 Task: Start a Sprint called Sprint0000000206 in Scrum Project Project0000000069 in Jira. Start a Sprint called Sprint0000000207 in Scrum Project Project0000000069 in Jira. Start a Sprint called Sprint0000000208 in Scrum Project Project0000000070 in Jira. Start a Sprint called Sprint0000000209 in Scrum Project Project0000000070 in Jira. Start a Sprint called Sprint0000000210 in Scrum Project Project0000000070 in Jira
Action: Mouse moved to (869, 387)
Screenshot: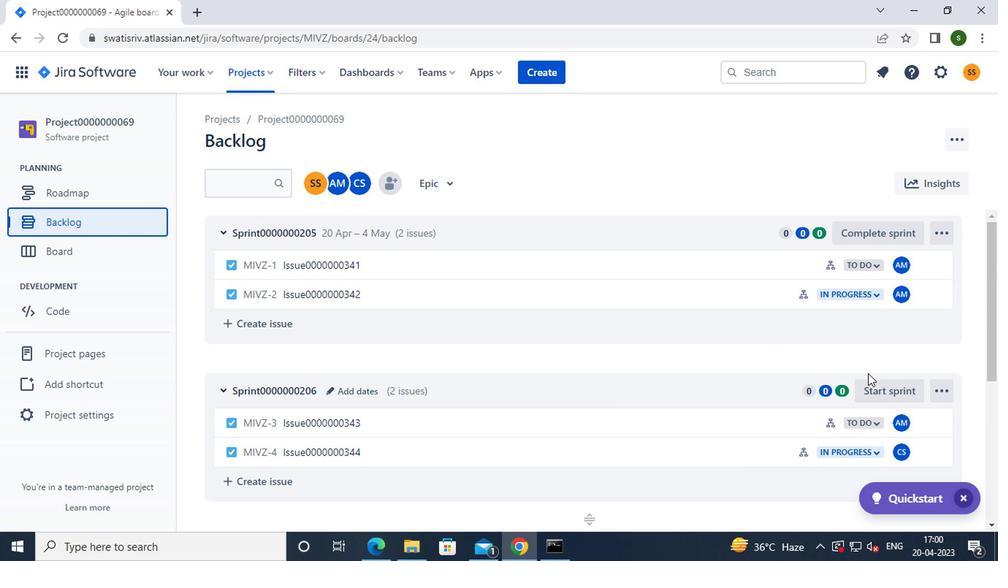 
Action: Mouse pressed left at (869, 387)
Screenshot: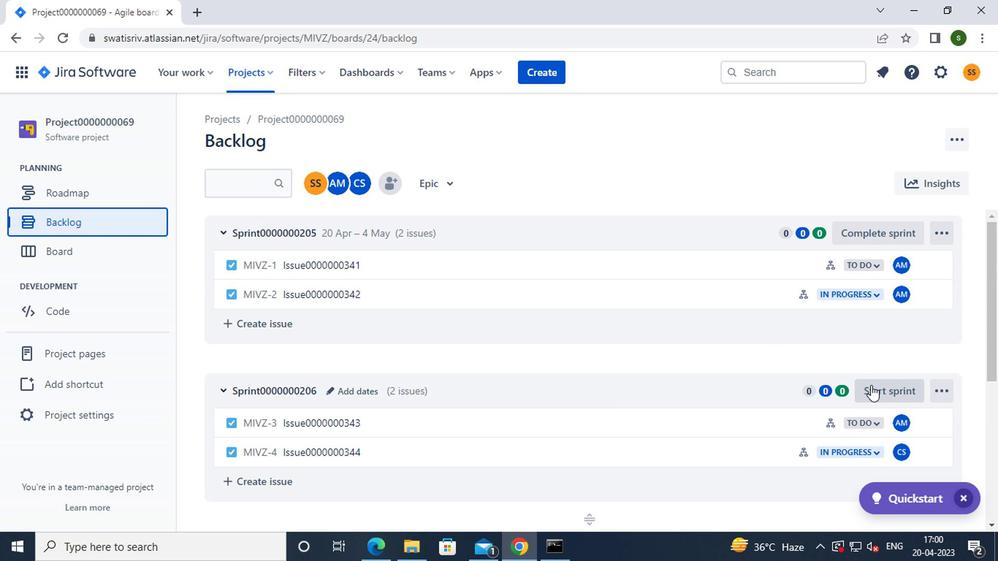 
Action: Mouse moved to (584, 289)
Screenshot: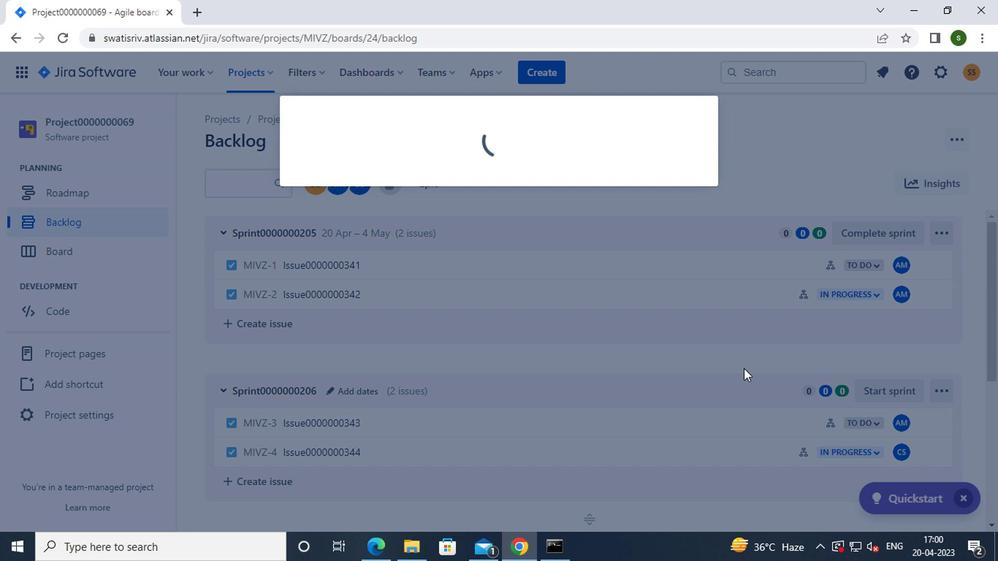 
Action: Mouse scrolled (584, 288) with delta (0, -1)
Screenshot: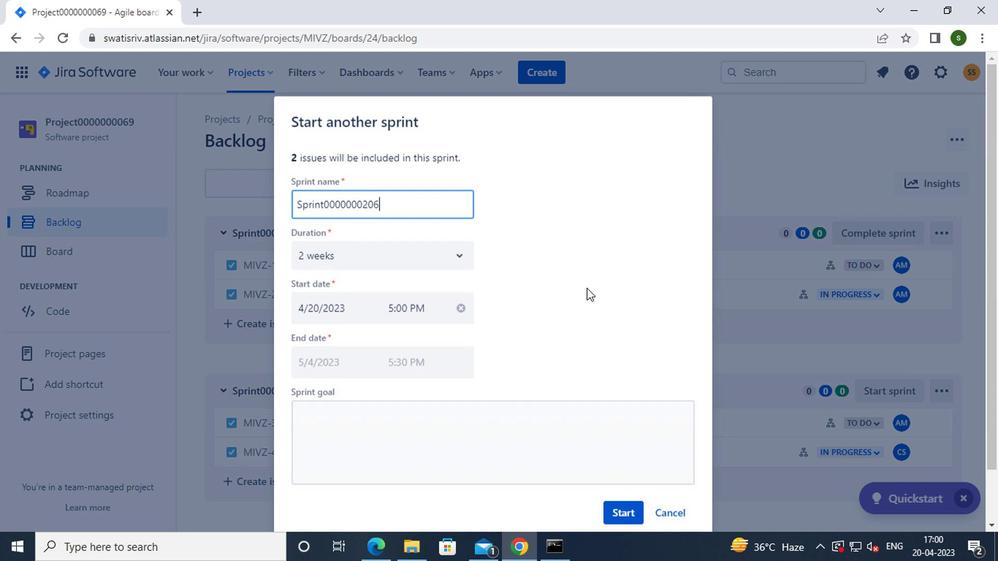 
Action: Mouse moved to (609, 450)
Screenshot: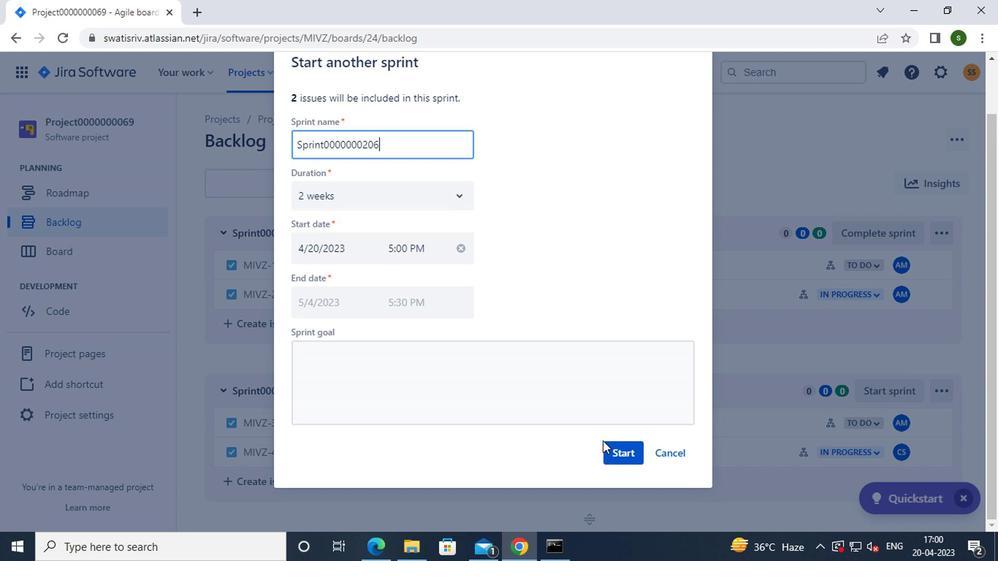 
Action: Mouse pressed left at (609, 450)
Screenshot: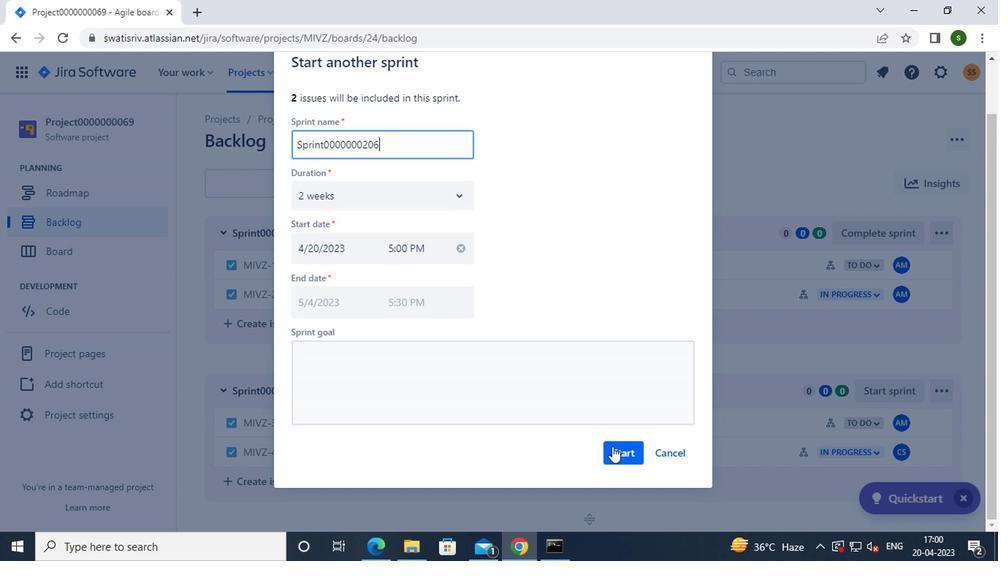 
Action: Mouse moved to (135, 223)
Screenshot: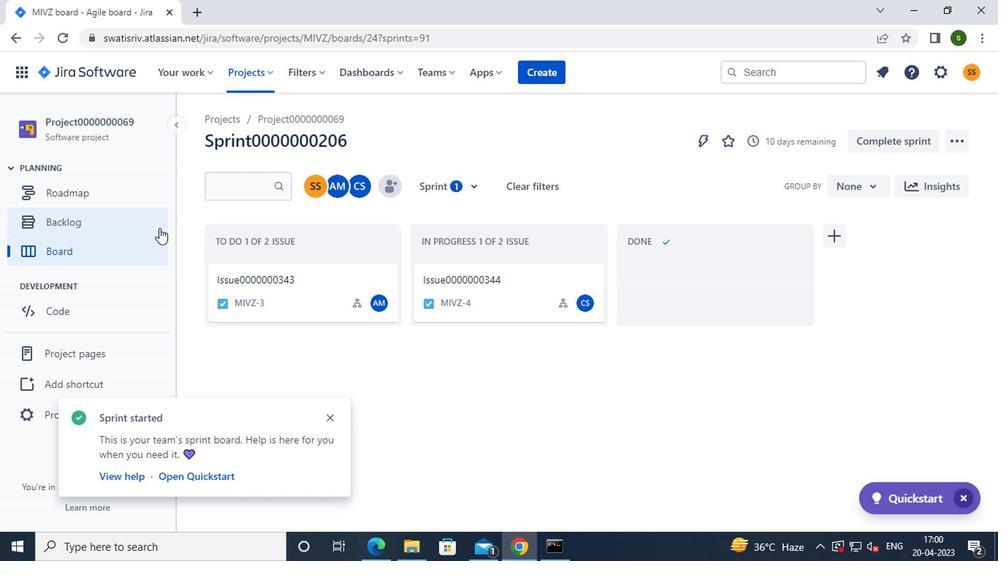 
Action: Mouse pressed left at (135, 223)
Screenshot: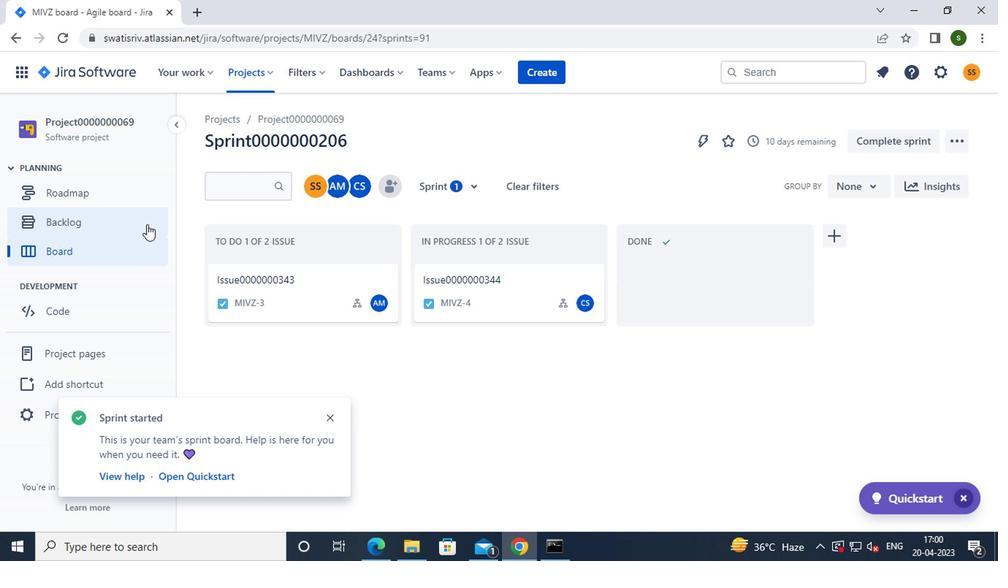 
Action: Mouse moved to (488, 300)
Screenshot: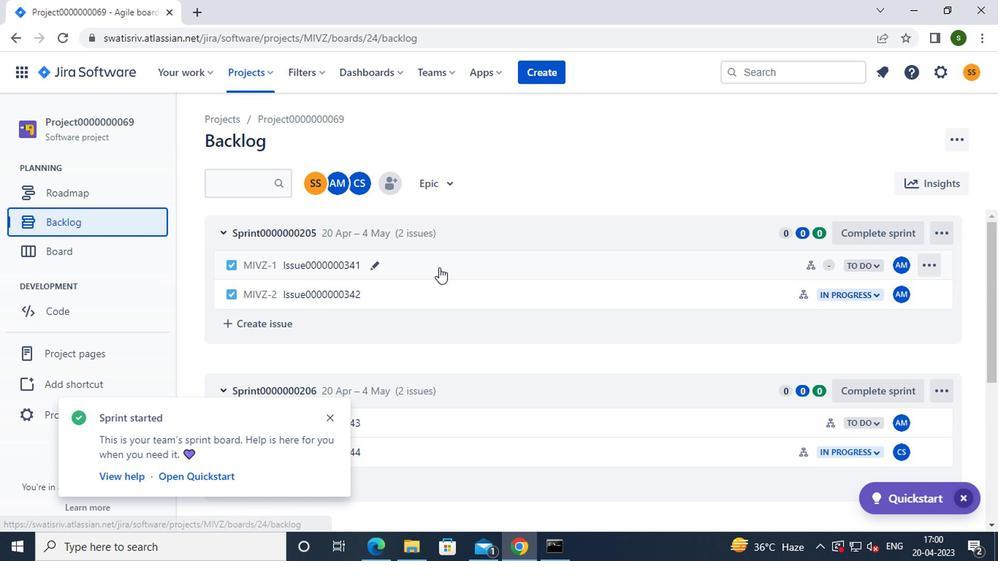 
Action: Mouse scrolled (488, 300) with delta (0, 0)
Screenshot: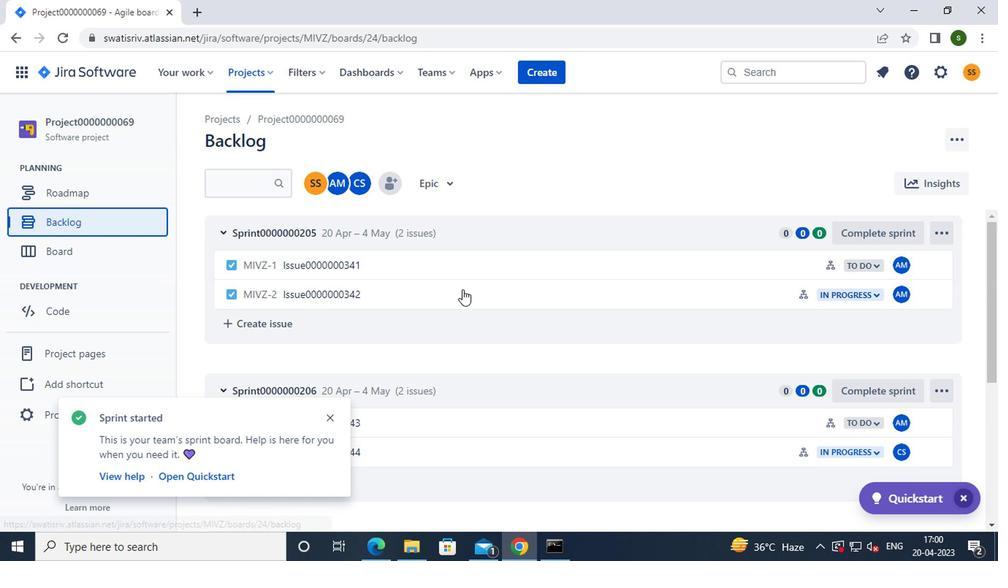 
Action: Mouse moved to (489, 302)
Screenshot: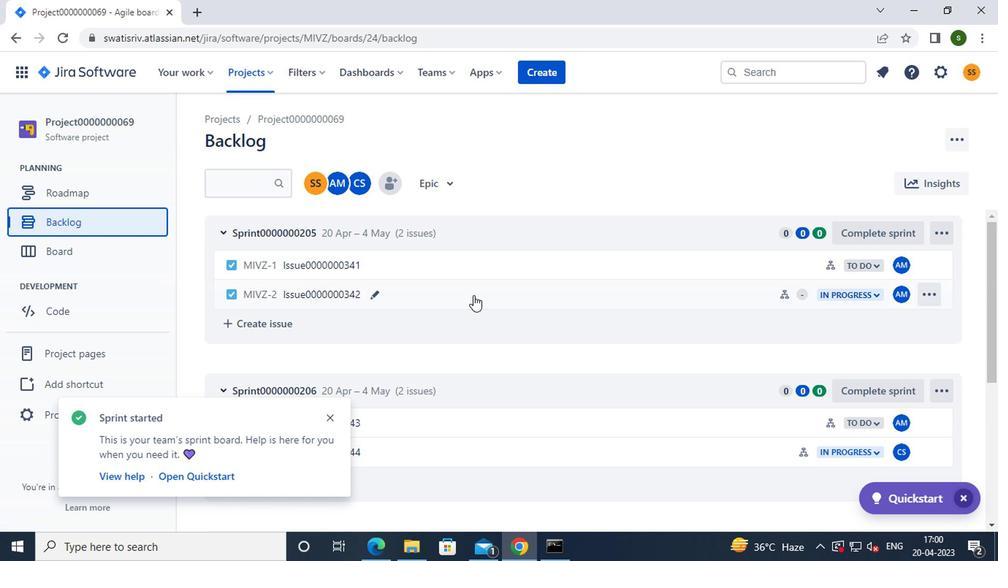 
Action: Mouse scrolled (489, 302) with delta (0, 0)
Screenshot: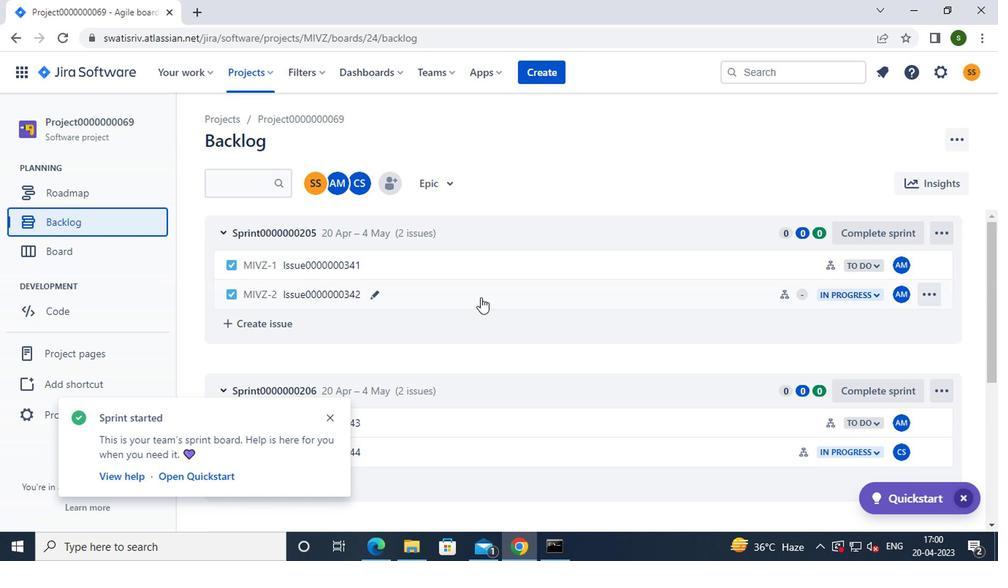 
Action: Mouse moved to (860, 404)
Screenshot: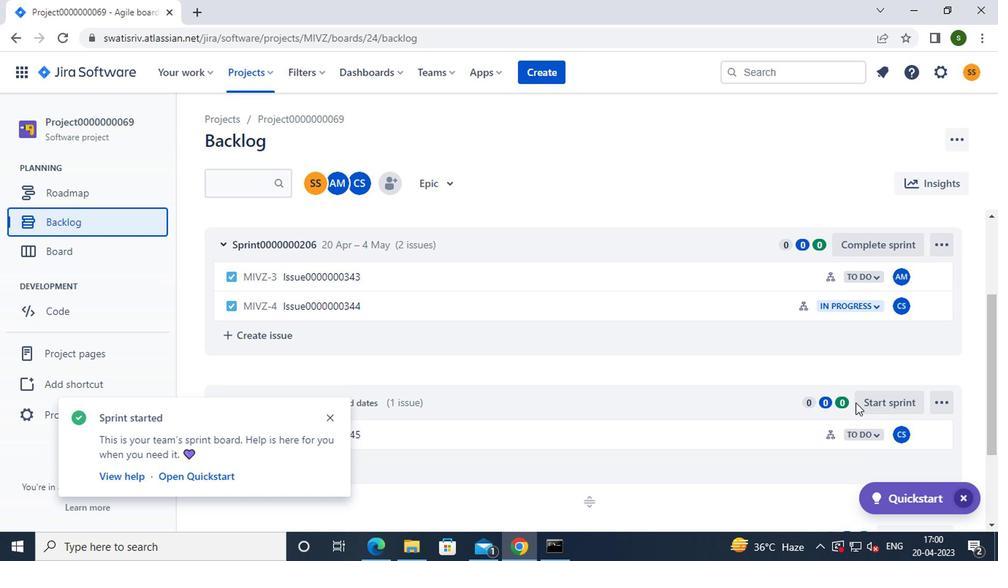 
Action: Mouse pressed left at (860, 404)
Screenshot: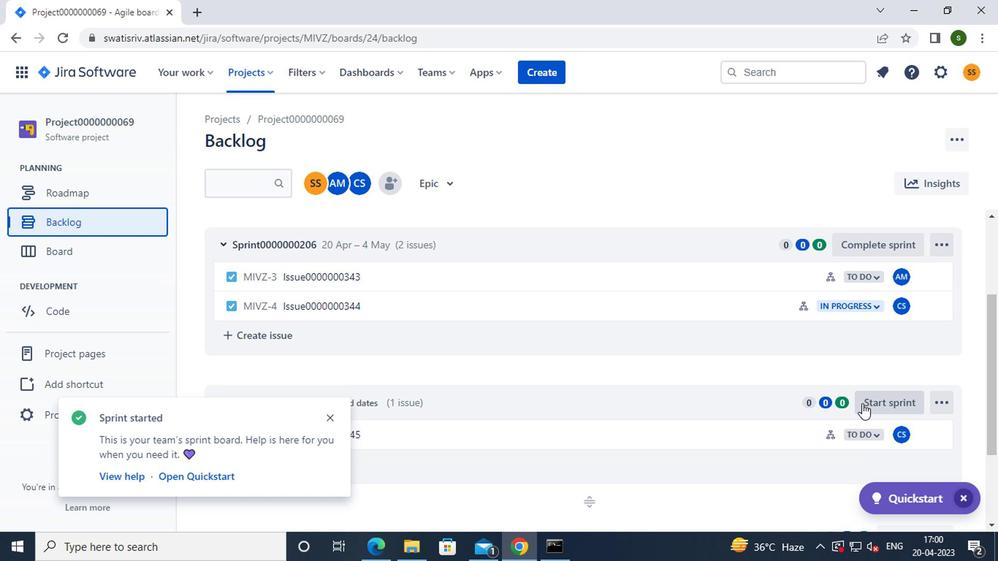 
Action: Mouse moved to (618, 512)
Screenshot: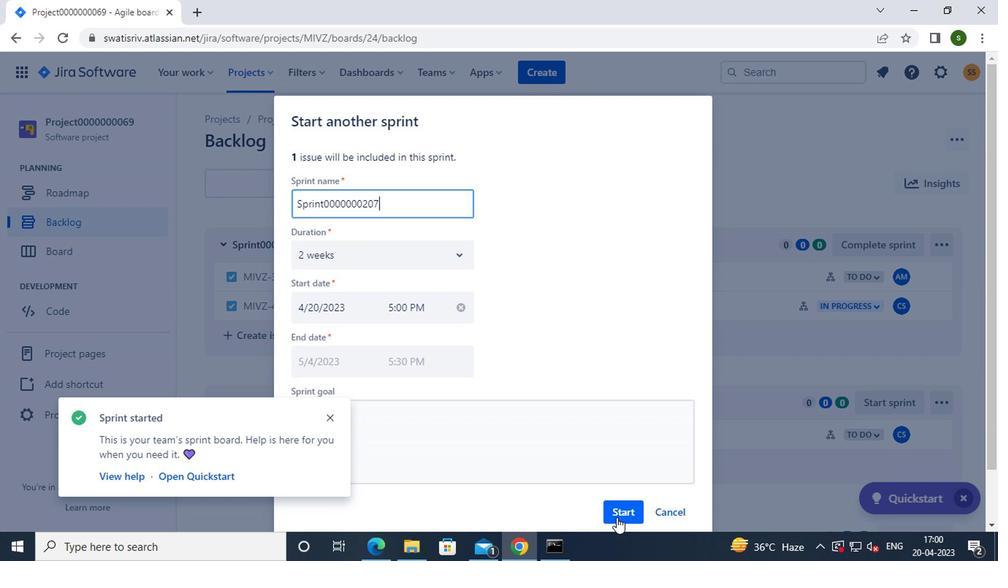 
Action: Mouse pressed left at (618, 512)
Screenshot: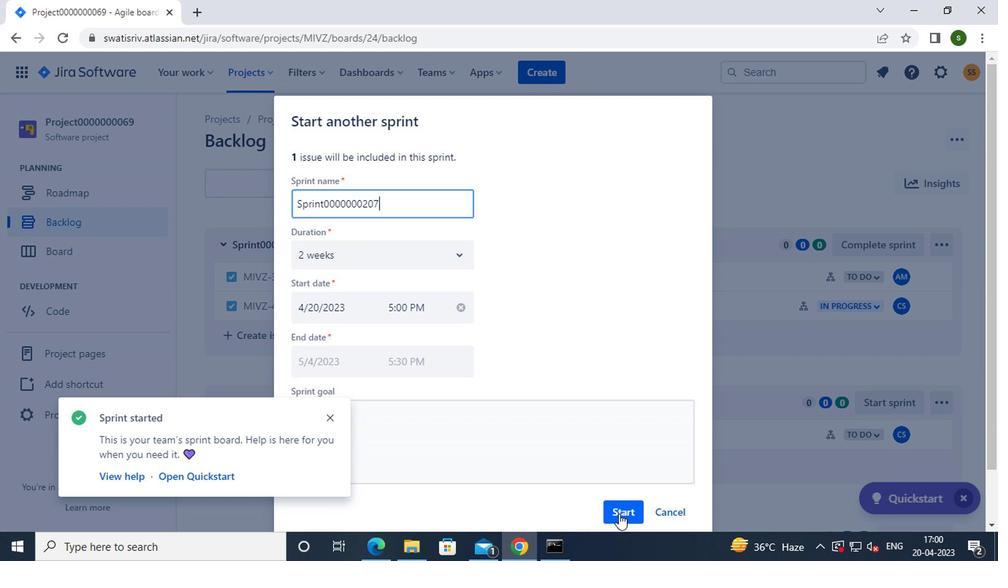 
Action: Mouse moved to (254, 70)
Screenshot: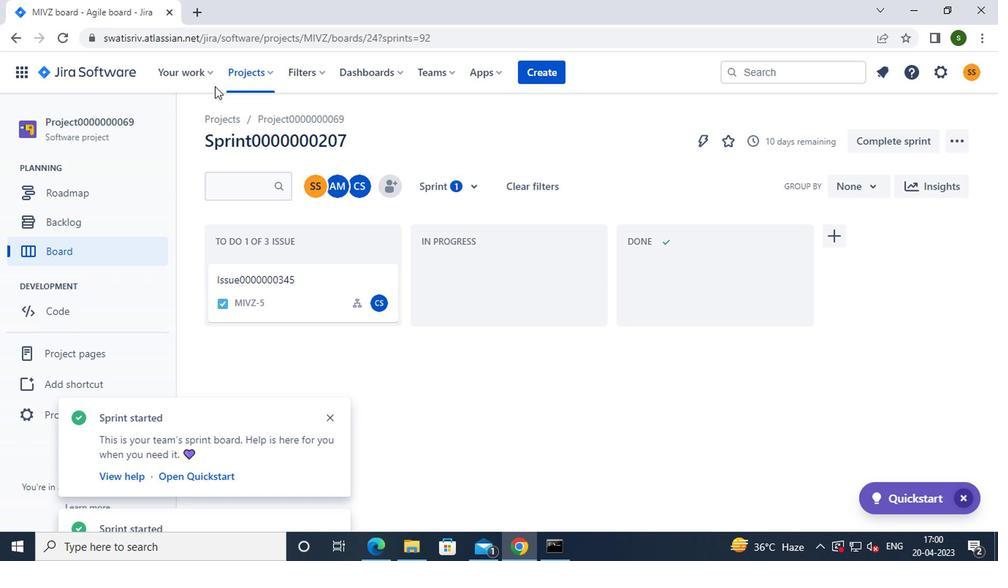 
Action: Mouse pressed left at (254, 70)
Screenshot: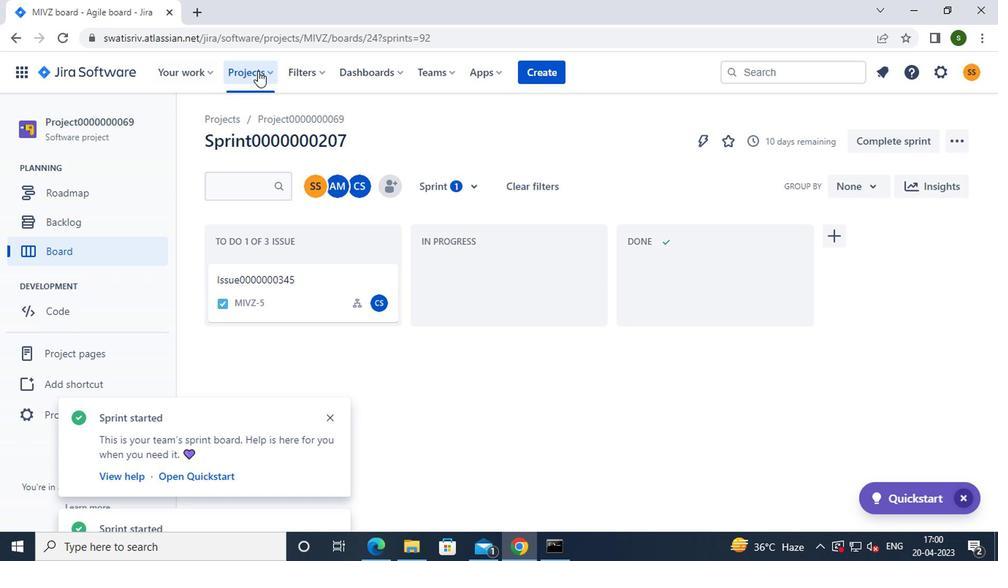 
Action: Mouse moved to (309, 175)
Screenshot: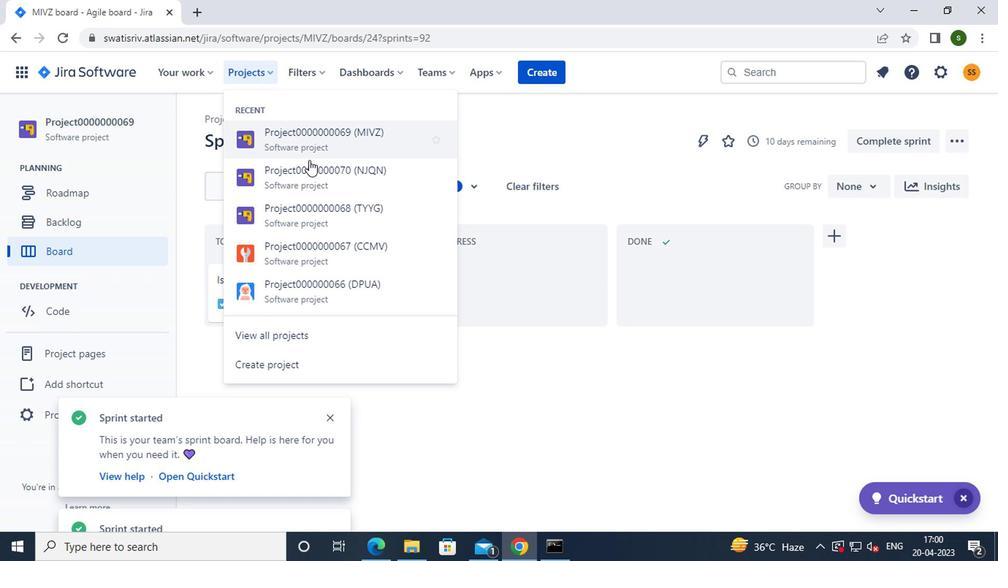
Action: Mouse pressed left at (309, 175)
Screenshot: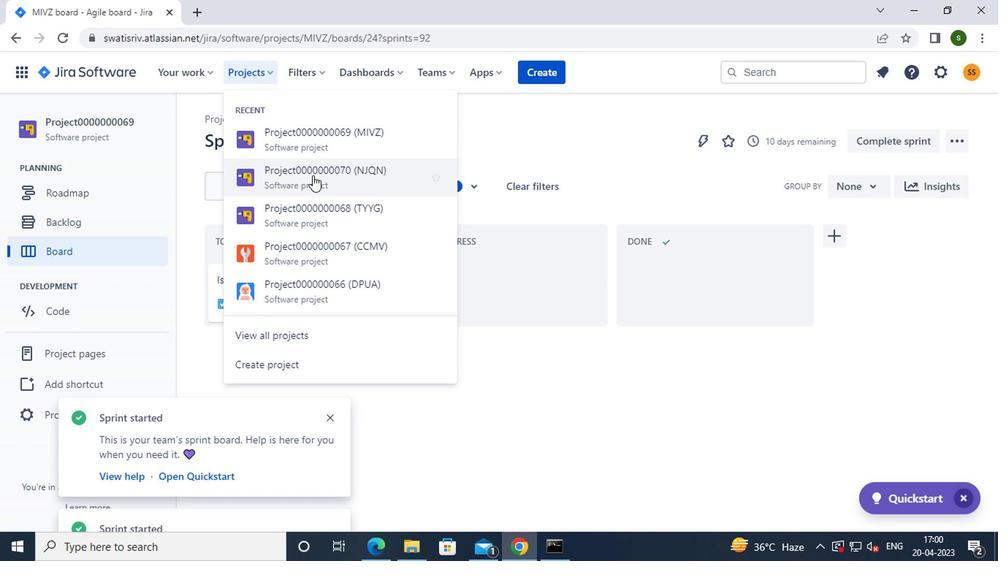 
Action: Mouse moved to (110, 227)
Screenshot: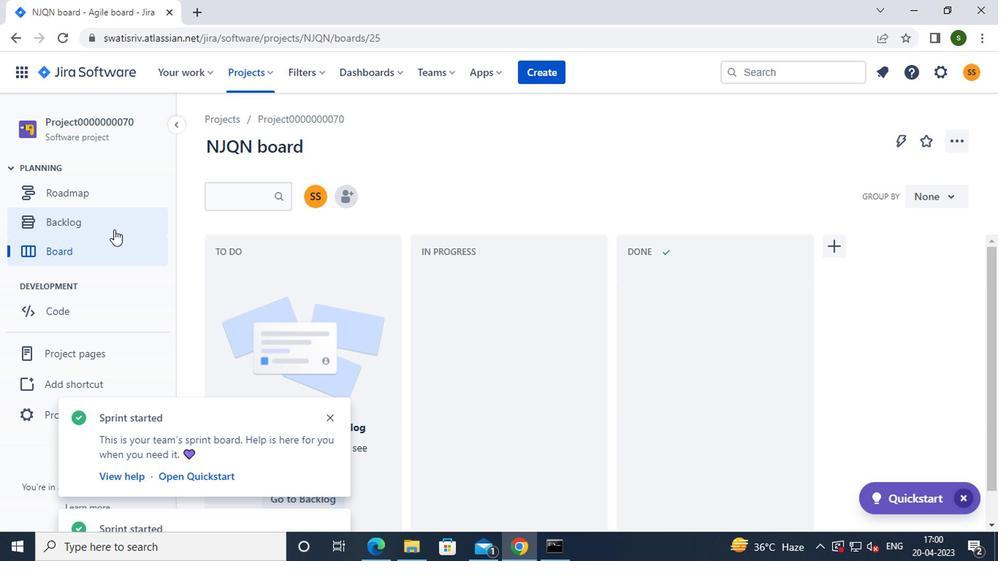 
Action: Mouse pressed left at (110, 227)
Screenshot: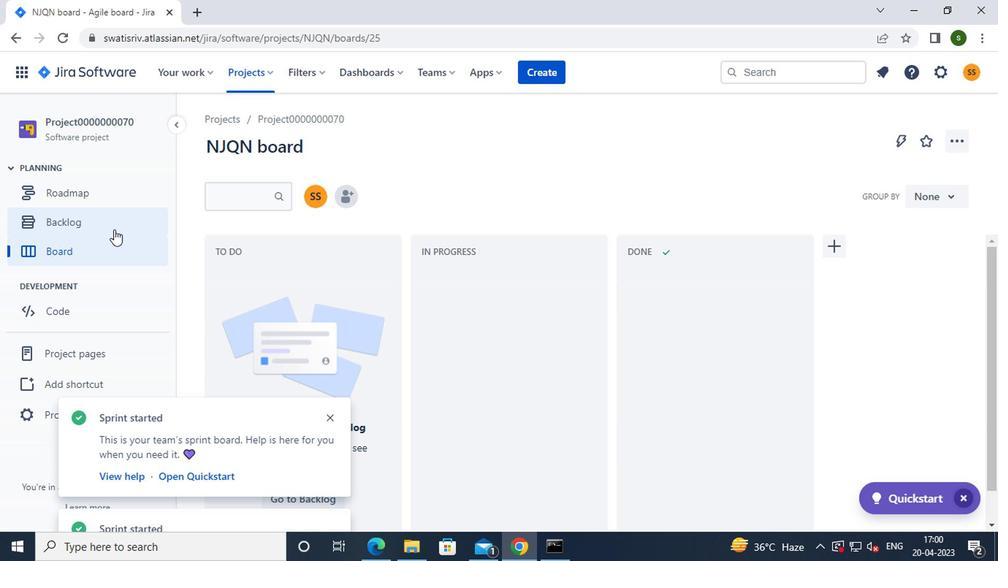 
Action: Mouse moved to (877, 224)
Screenshot: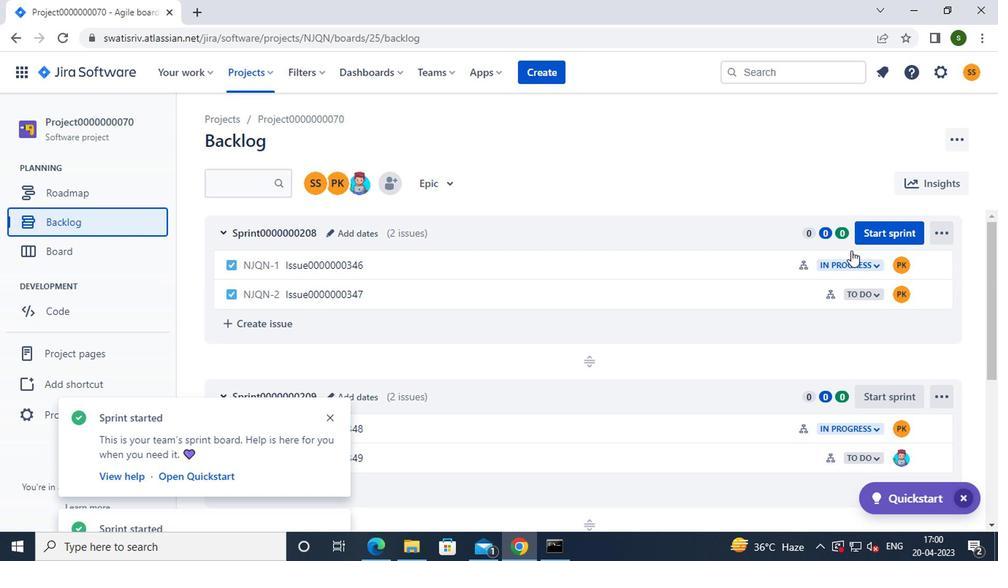 
Action: Mouse pressed left at (877, 224)
Screenshot: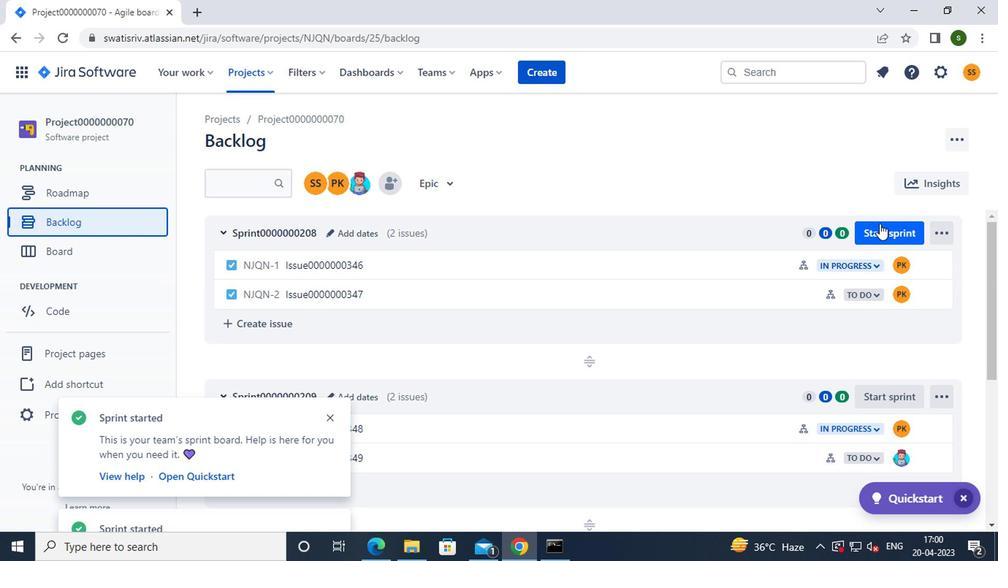 
Action: Mouse moved to (608, 509)
Screenshot: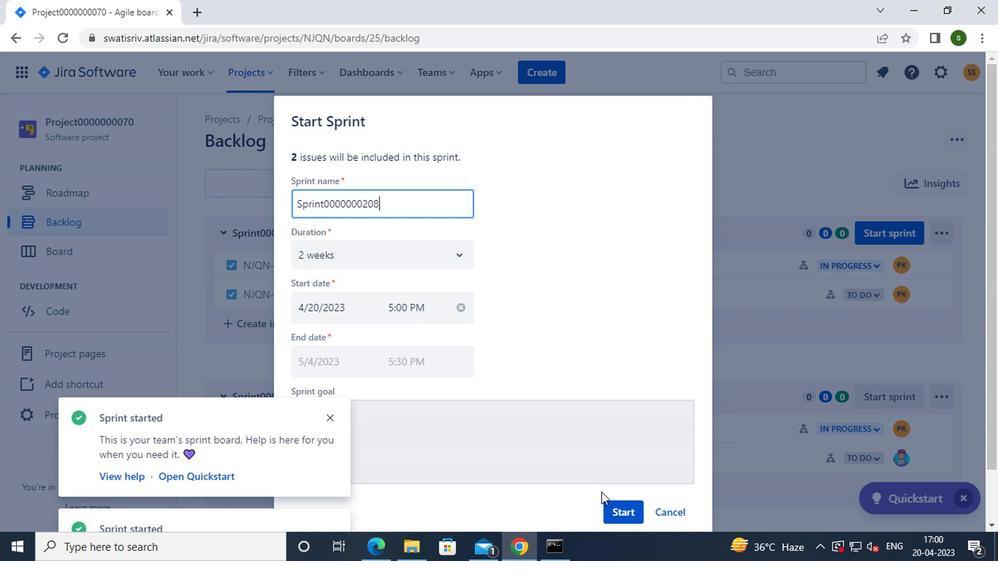 
Action: Mouse pressed left at (608, 509)
Screenshot: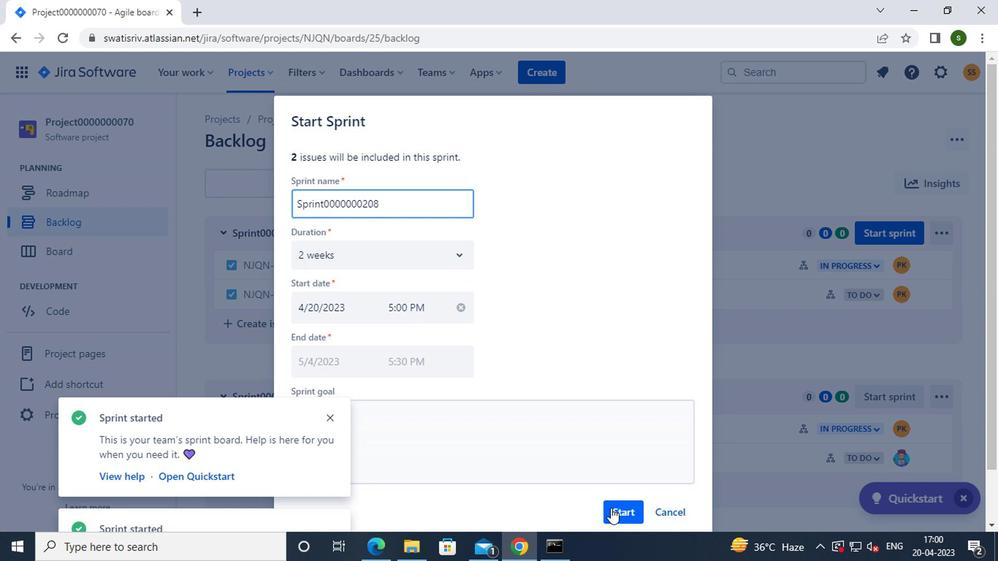 
Action: Mouse moved to (100, 227)
Screenshot: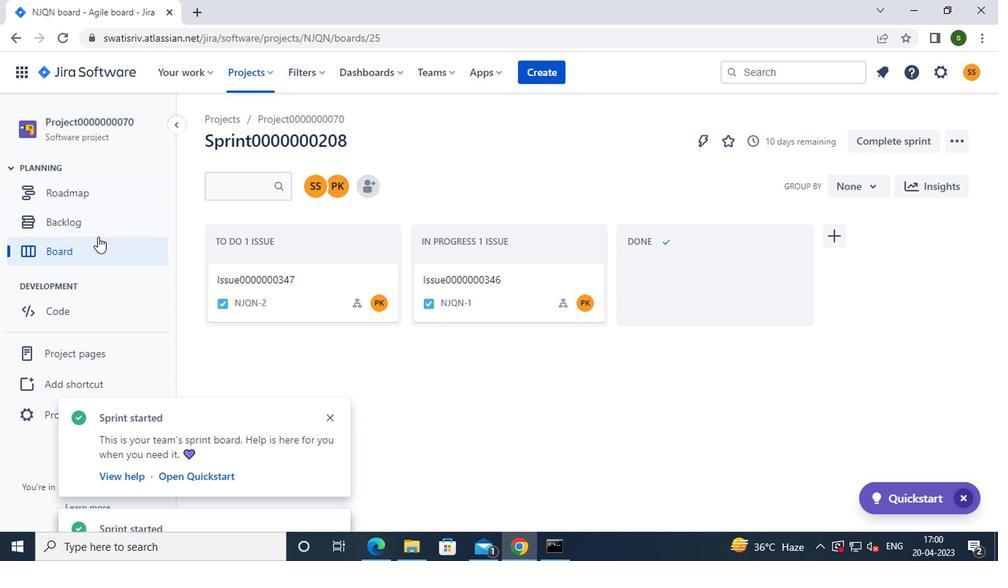 
Action: Mouse pressed left at (100, 227)
Screenshot: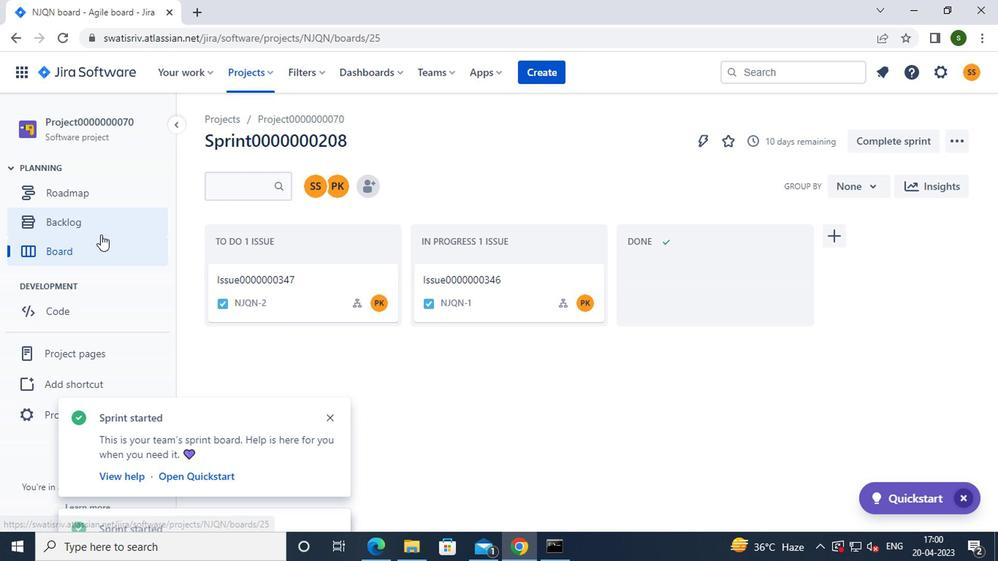 
Action: Mouse moved to (855, 392)
Screenshot: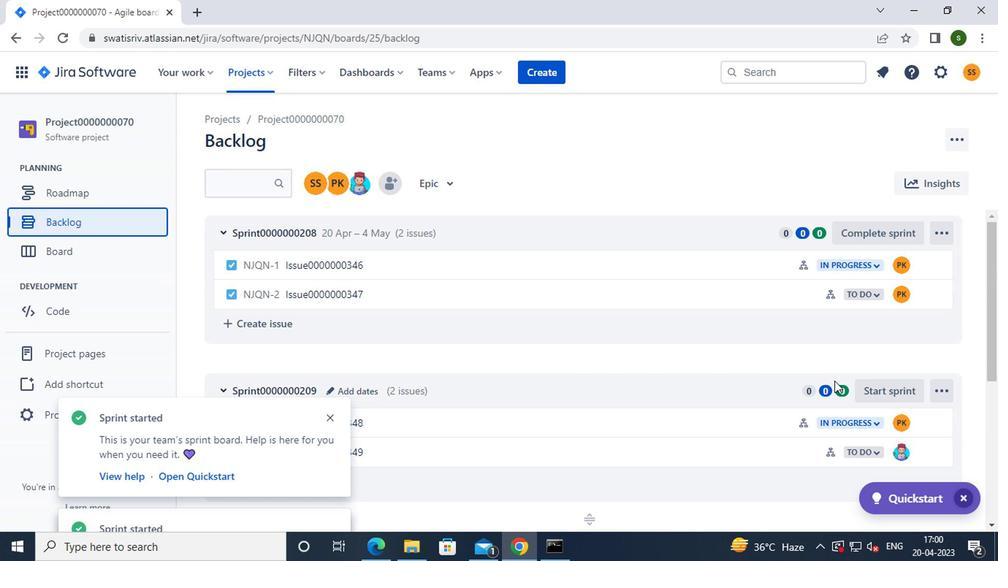 
Action: Mouse pressed left at (855, 392)
Screenshot: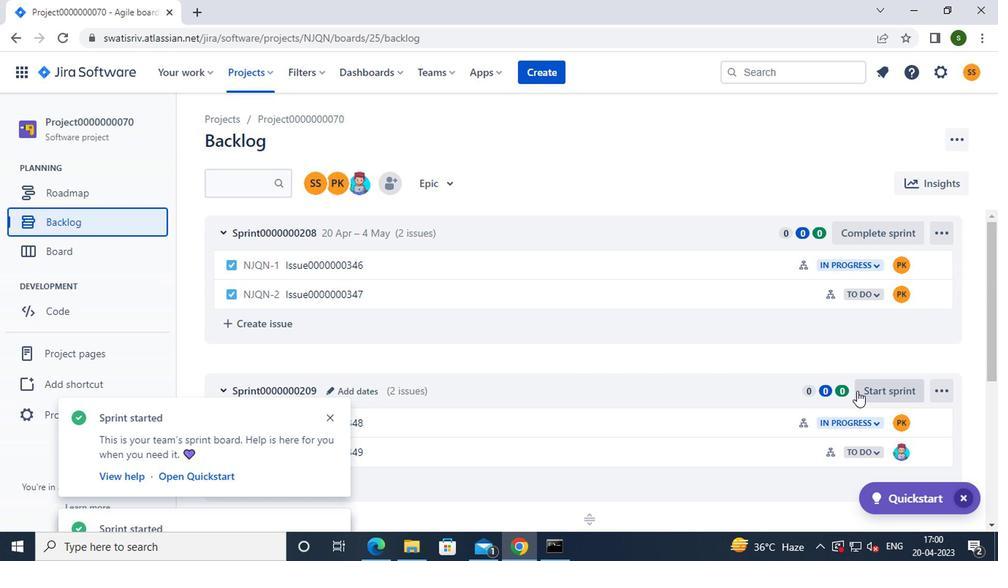
Action: Mouse moved to (607, 508)
Screenshot: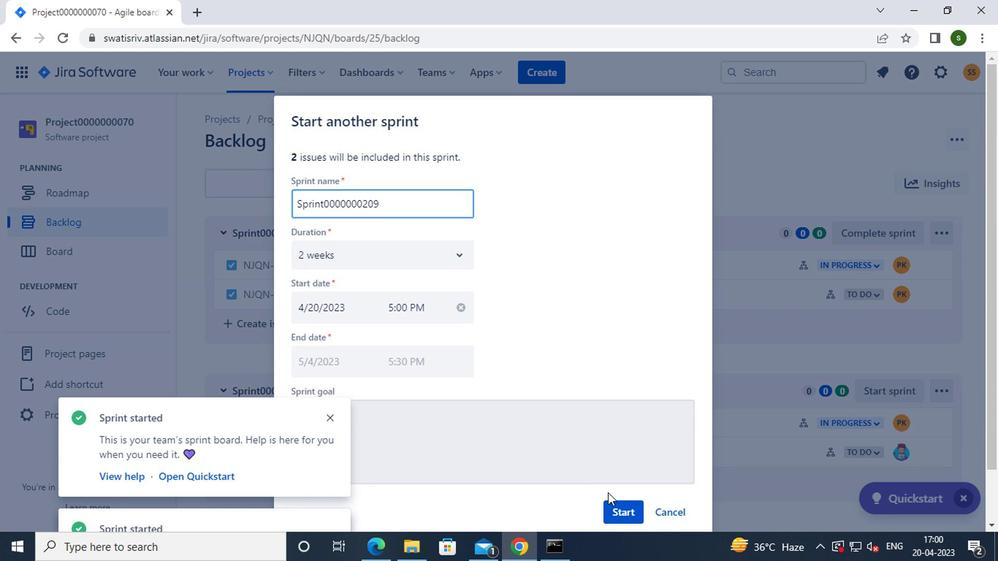 
Action: Mouse pressed left at (607, 508)
Screenshot: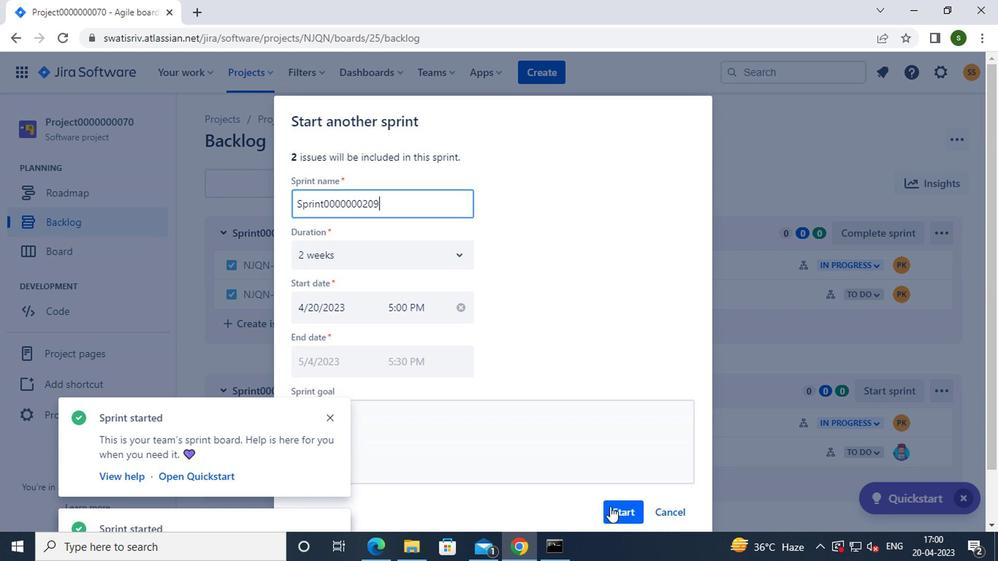 
Action: Mouse moved to (90, 219)
Screenshot: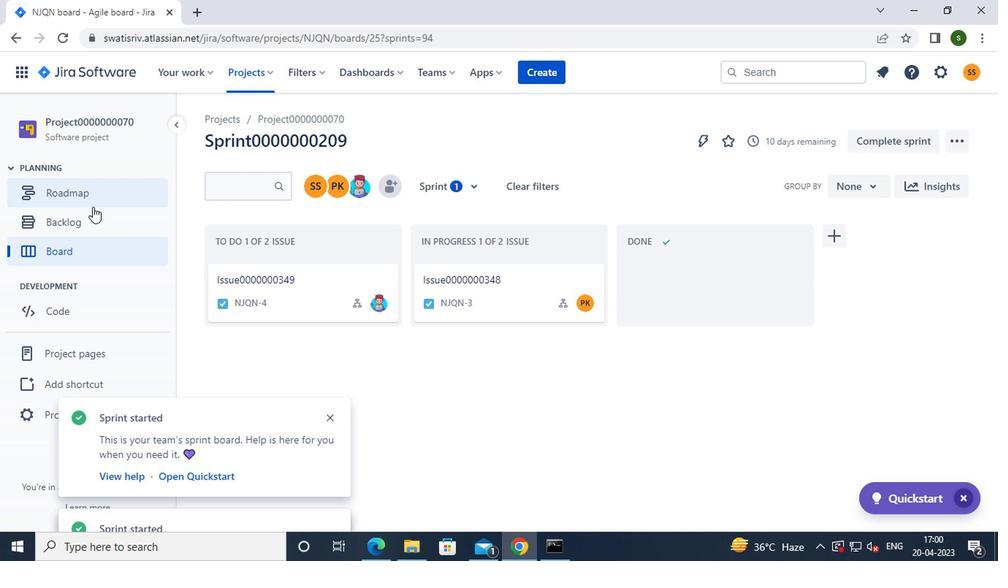 
Action: Mouse pressed left at (90, 219)
Screenshot: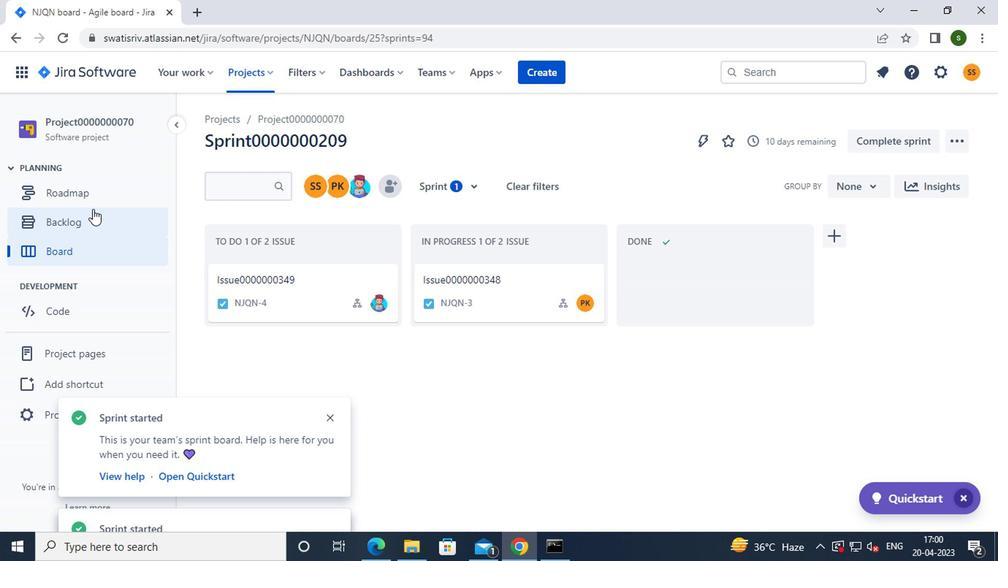 
Action: Mouse moved to (912, 334)
Screenshot: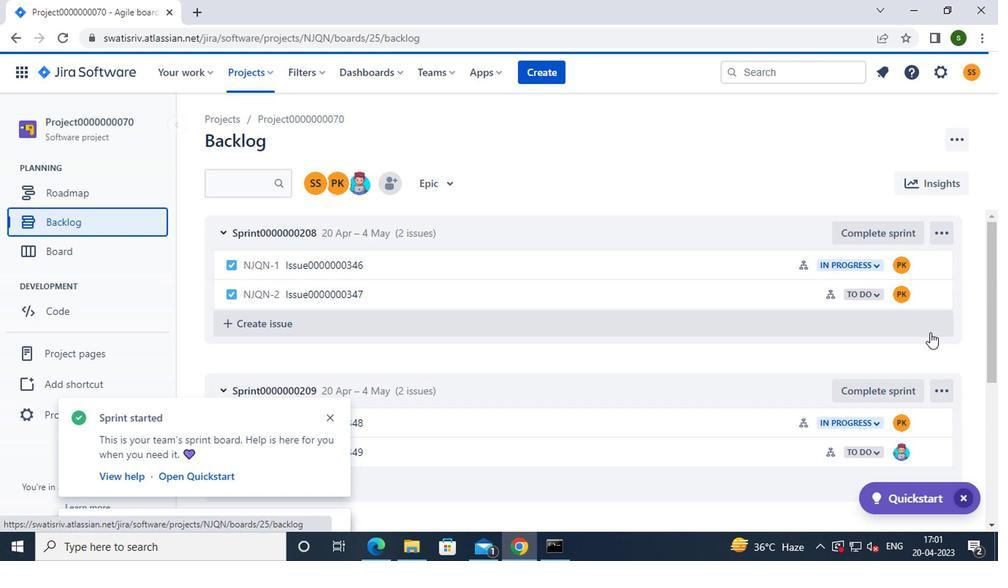
Action: Mouse scrolled (912, 332) with delta (0, -1)
Screenshot: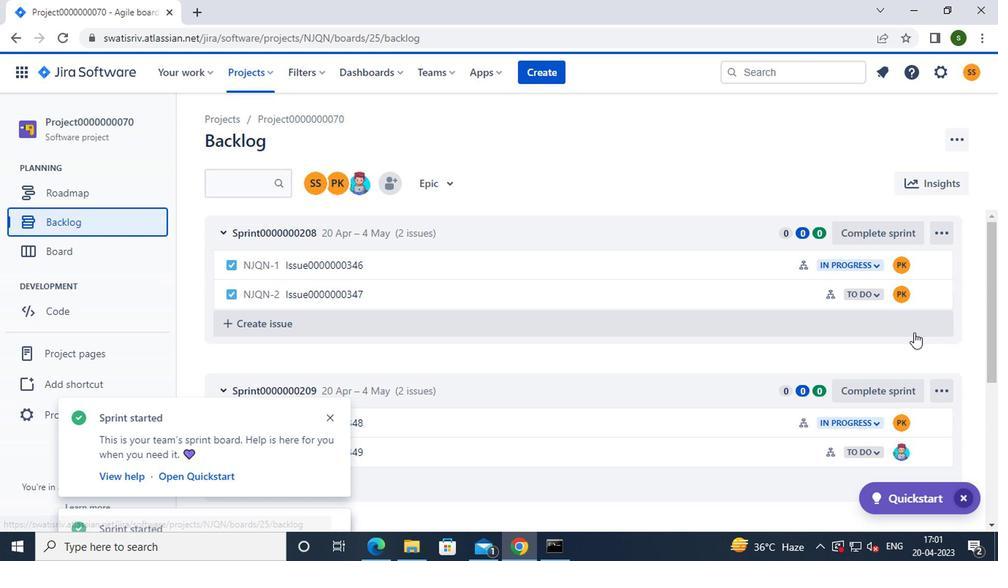 
Action: Mouse scrolled (912, 332) with delta (0, -1)
Screenshot: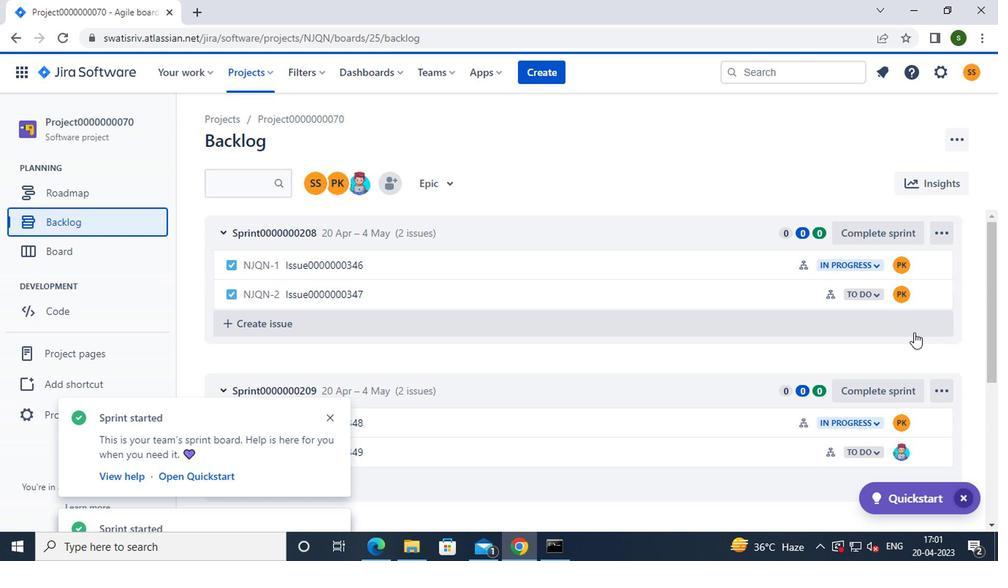 
Action: Mouse scrolled (912, 332) with delta (0, -1)
Screenshot: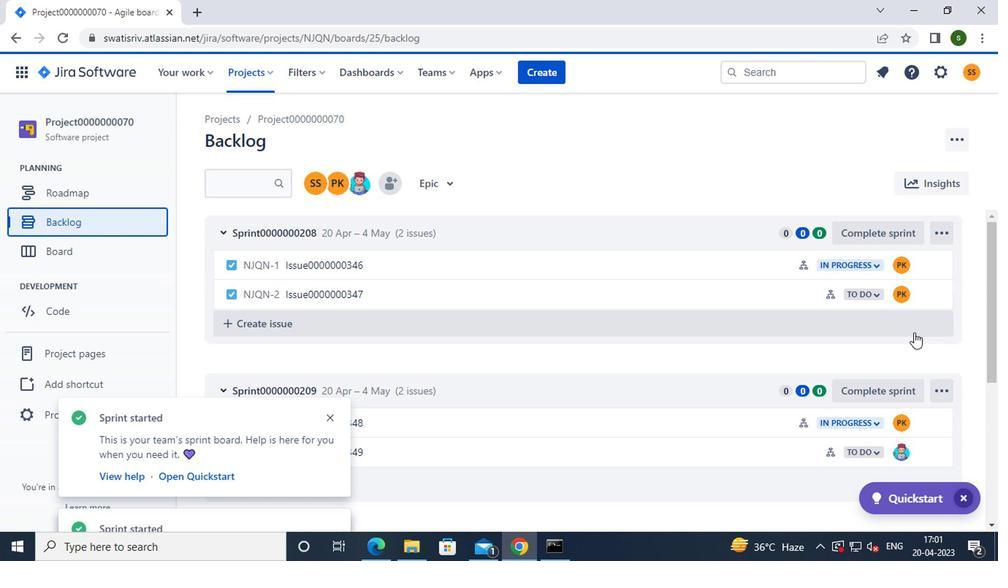 
Action: Mouse moved to (904, 332)
Screenshot: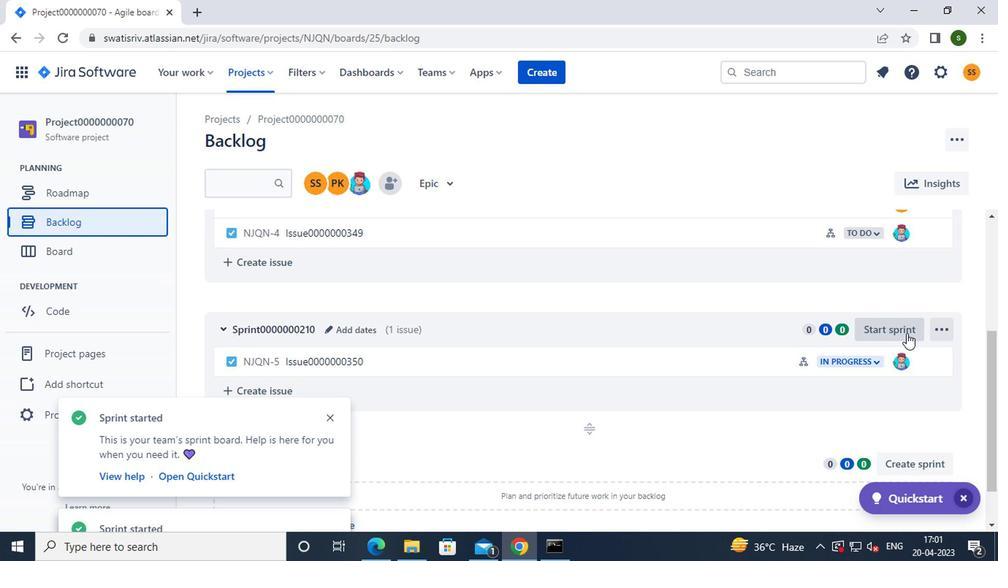 
Action: Mouse pressed left at (904, 332)
Screenshot: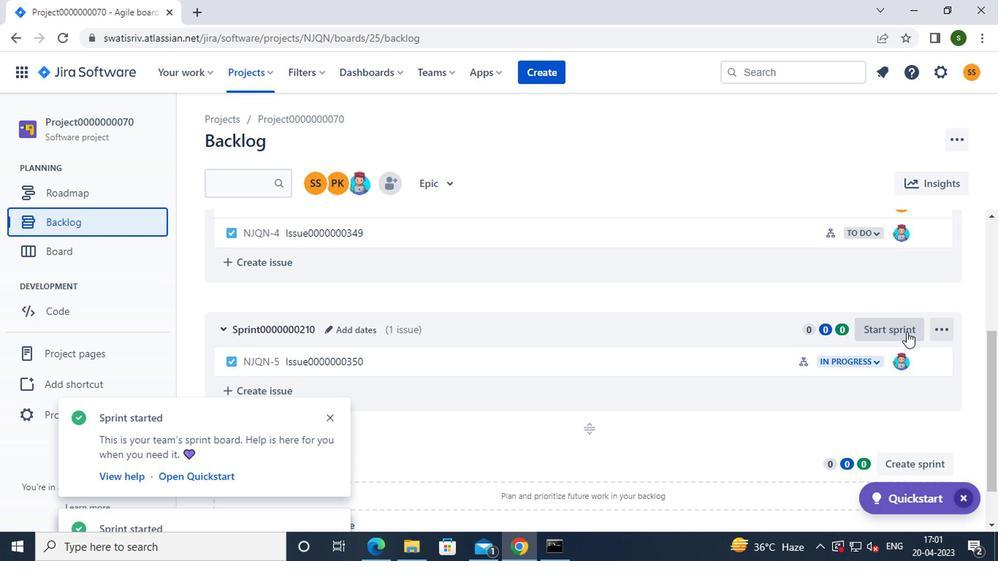 
Action: Mouse moved to (635, 511)
Screenshot: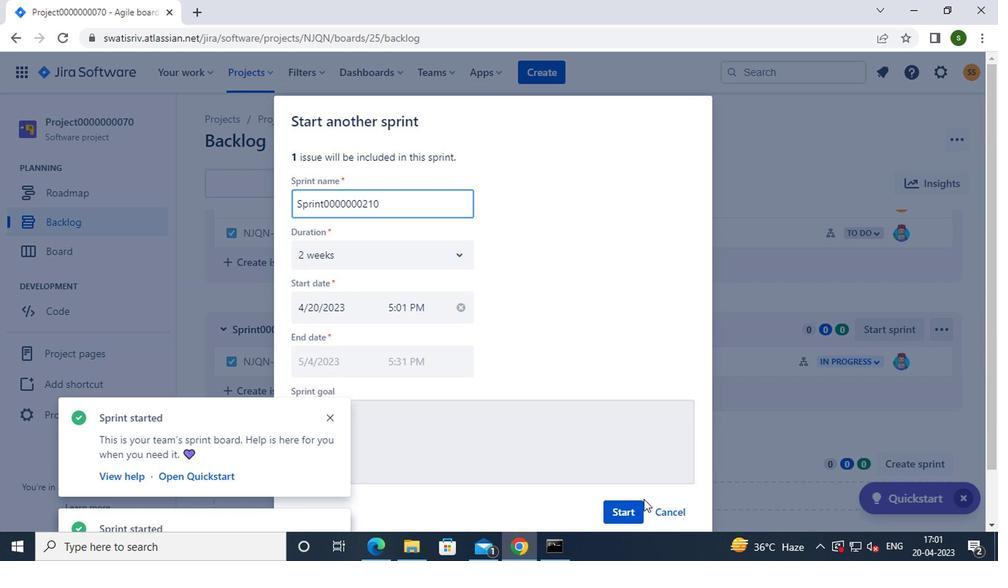 
Action: Mouse pressed left at (635, 511)
Screenshot: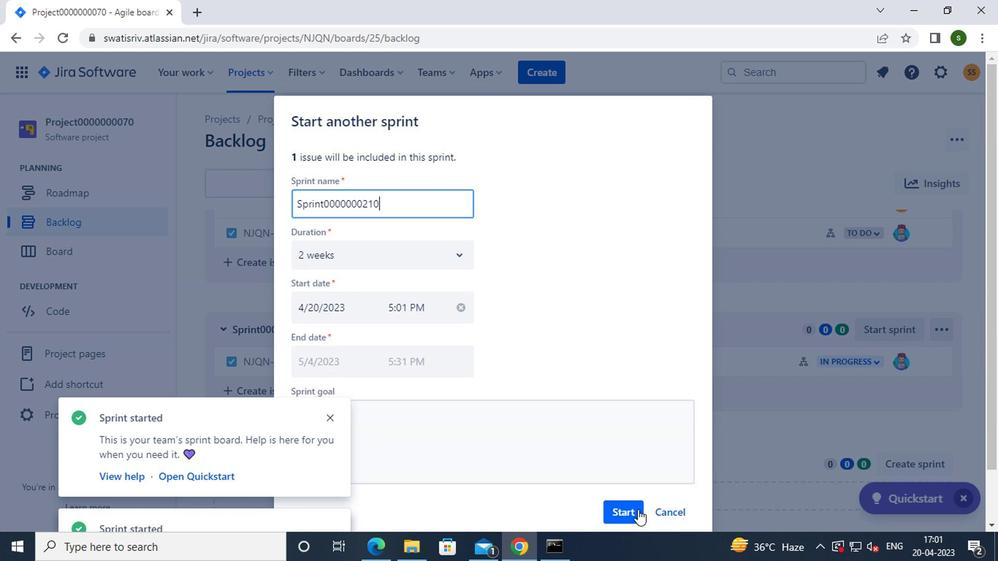 
Action: Mouse moved to (724, 199)
Screenshot: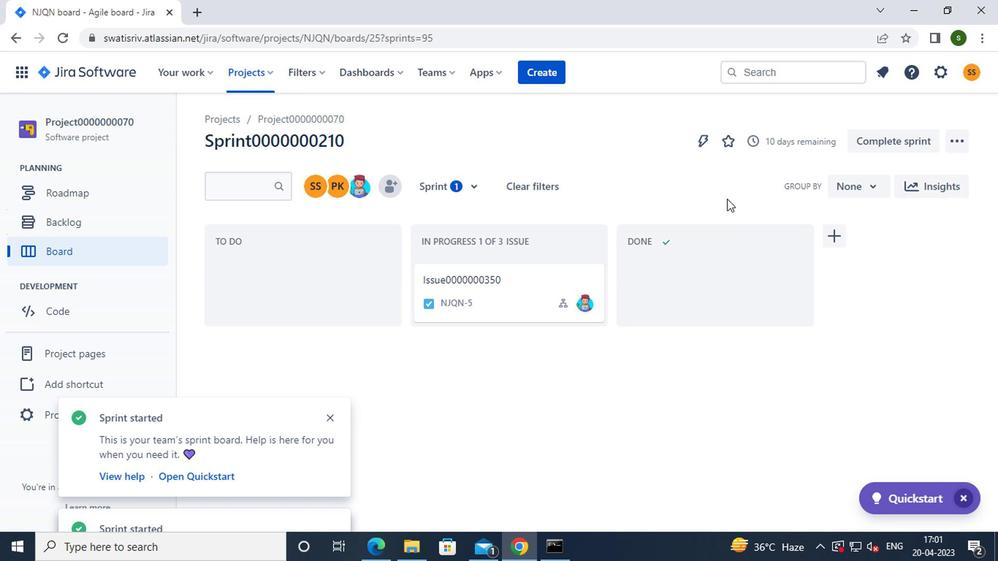 
